 Task: Create in the project WiseTech in Backlog an issue 'Create a new online platform for online investment courses with advanced financial modeling and analysis features', assign it to team member softage.1@softage.net and change the status to IN PROGRESS.
Action: Mouse moved to (316, 362)
Screenshot: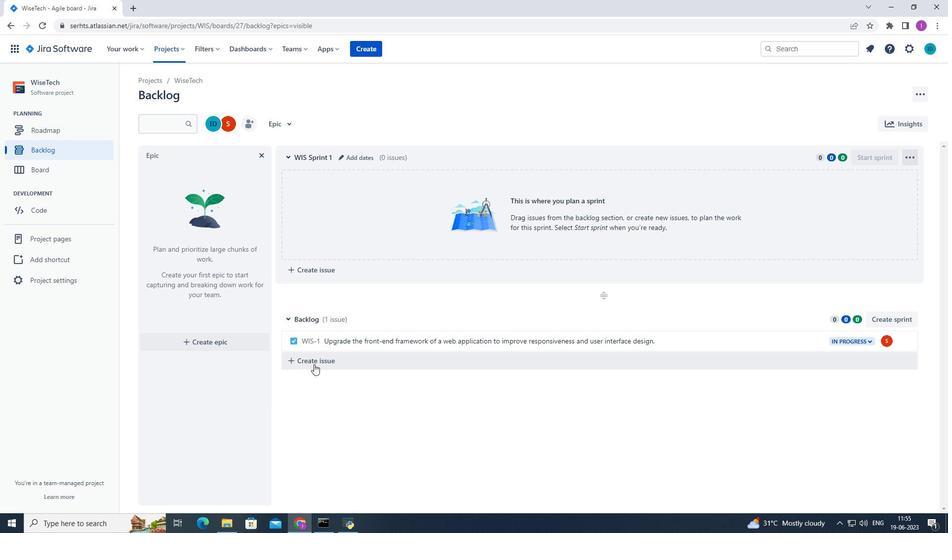 
Action: Mouse pressed left at (316, 362)
Screenshot: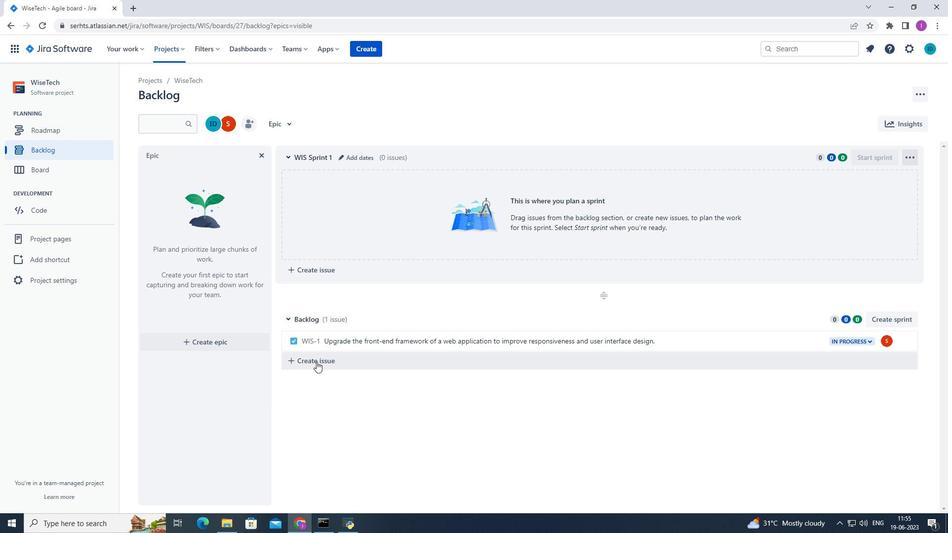 
Action: Mouse moved to (367, 374)
Screenshot: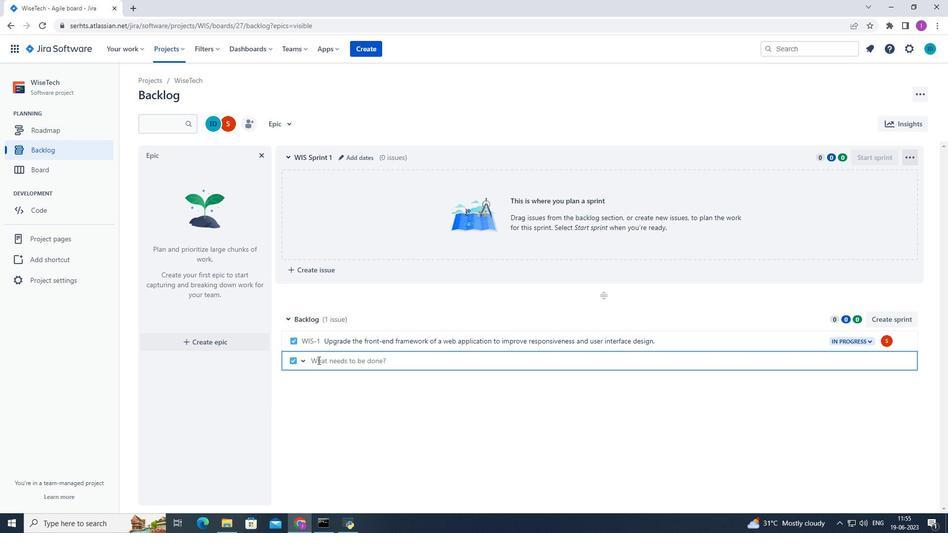 
Action: Key pressed <Key.shift>Createb<Key.backspace>e<Key.space>a<Key.space>new
Screenshot: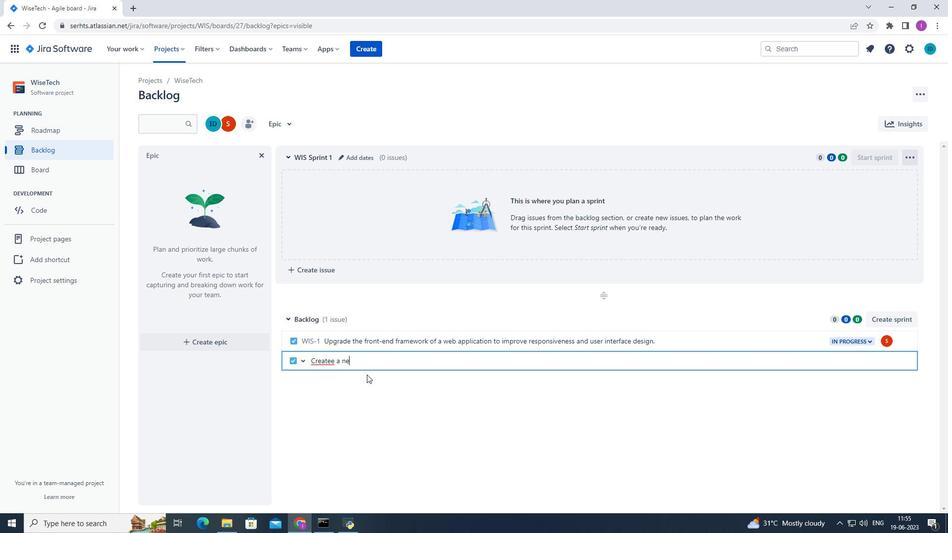 
Action: Mouse moved to (334, 362)
Screenshot: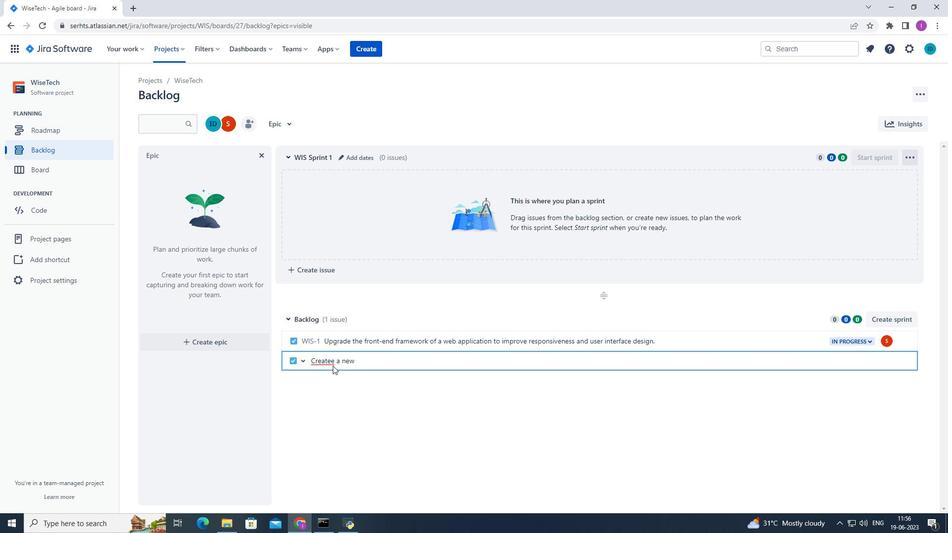 
Action: Mouse pressed left at (334, 362)
Screenshot: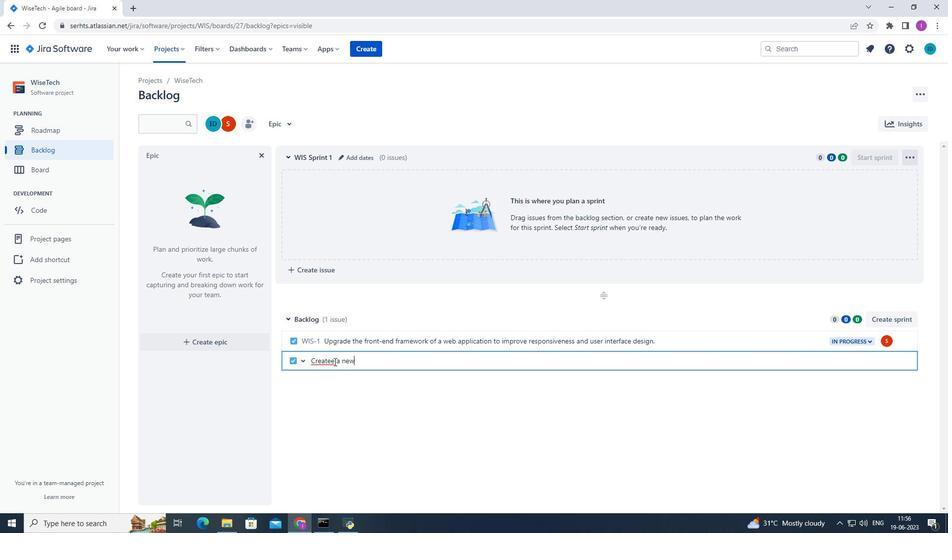 
Action: Key pressed <Key.backspace>
Screenshot: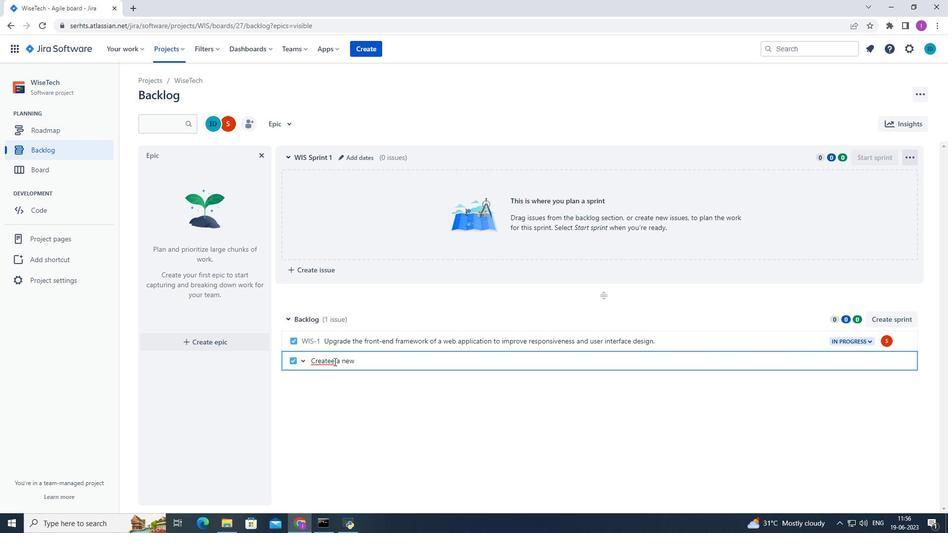 
Action: Mouse moved to (353, 357)
Screenshot: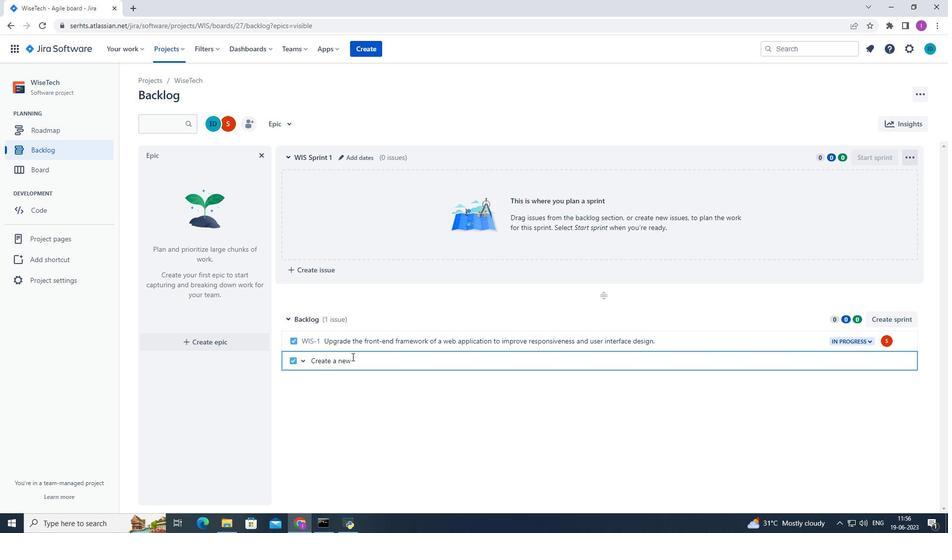 
Action: Mouse pressed left at (353, 357)
Screenshot: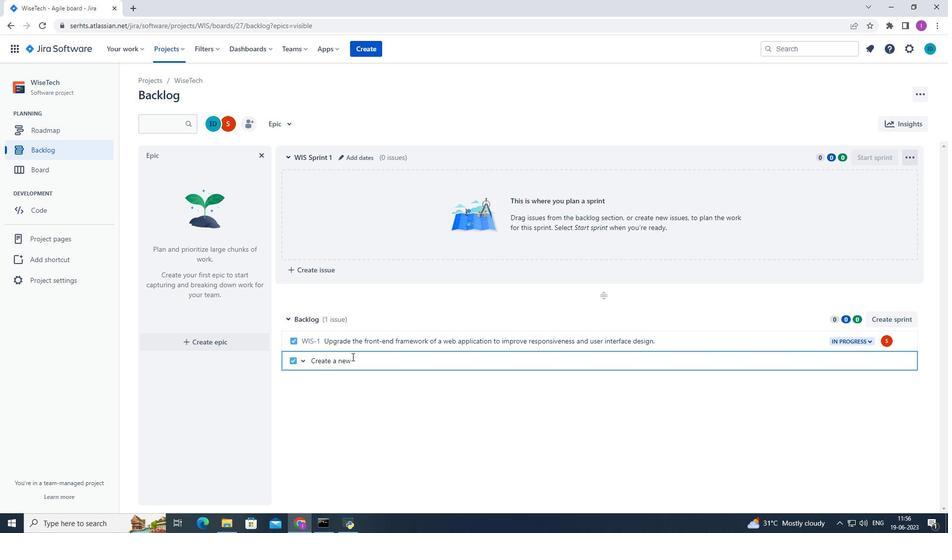 
Action: Mouse moved to (353, 357)
Screenshot: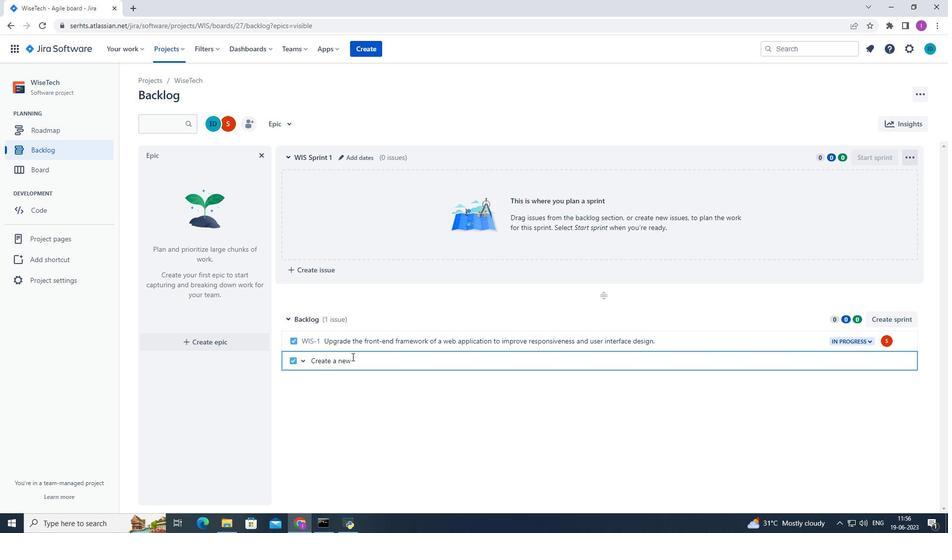 
Action: Key pressed <Key.space>onlineplatfrm<Key.space>for<Key.space>om<Key.backspace>nline<Key.space>
Screenshot: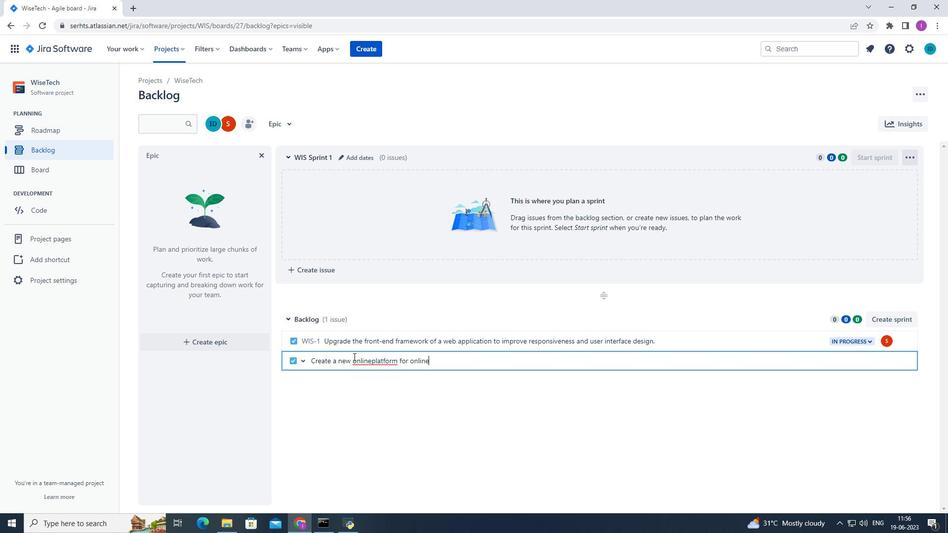 
Action: Mouse moved to (370, 361)
Screenshot: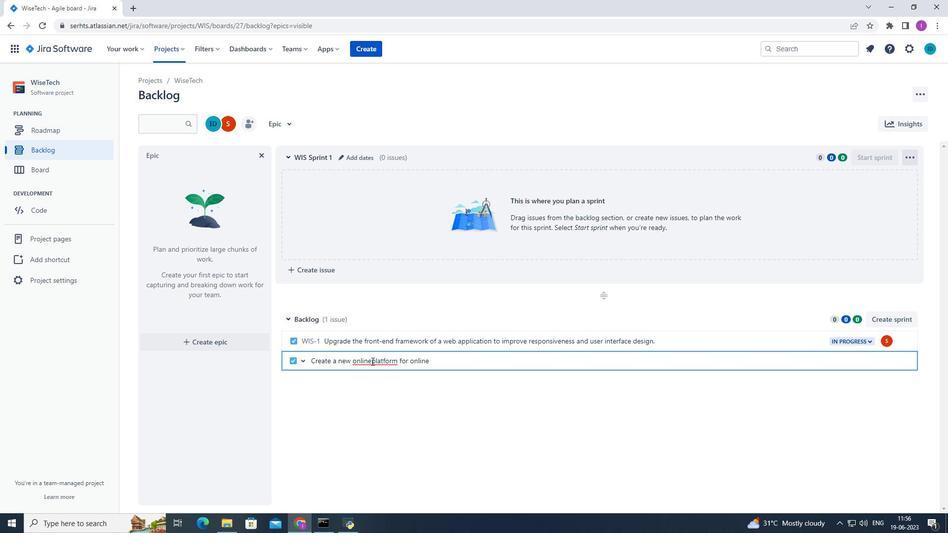 
Action: Mouse pressed left at (370, 361)
Screenshot: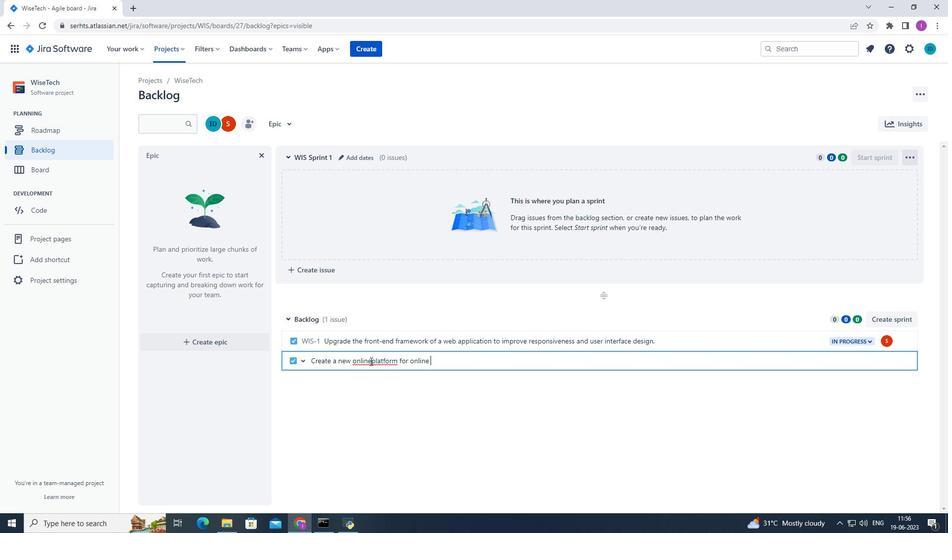 
Action: Mouse moved to (402, 357)
Screenshot: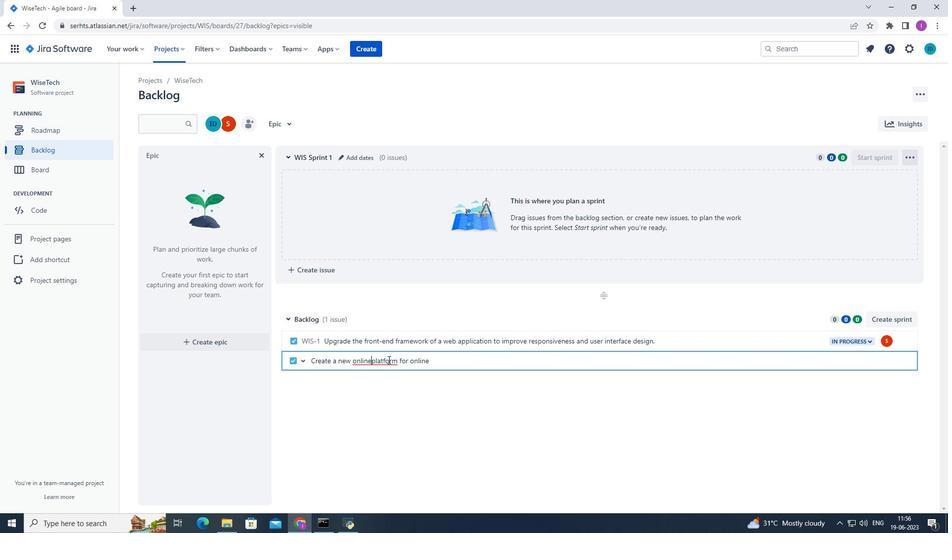 
Action: Key pressed <Key.space>
Screenshot: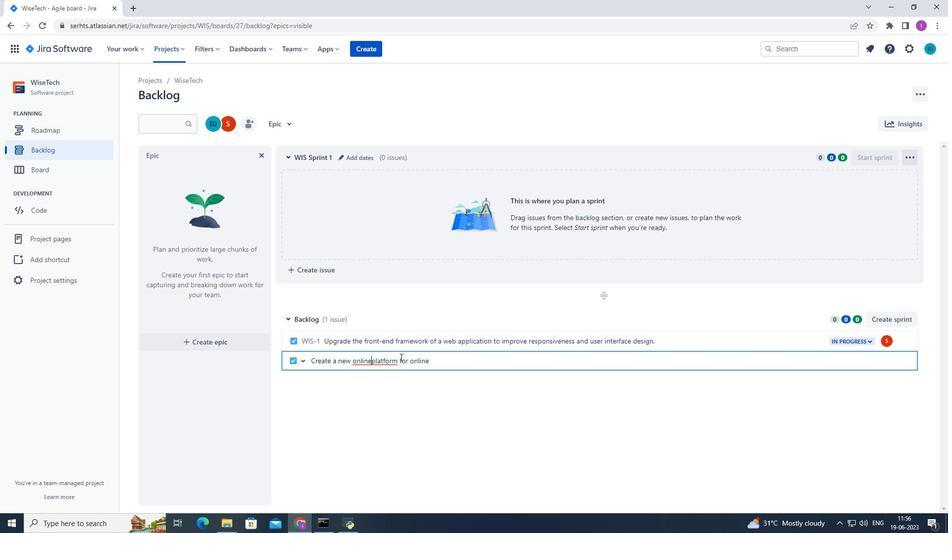 
Action: Mouse moved to (439, 362)
Screenshot: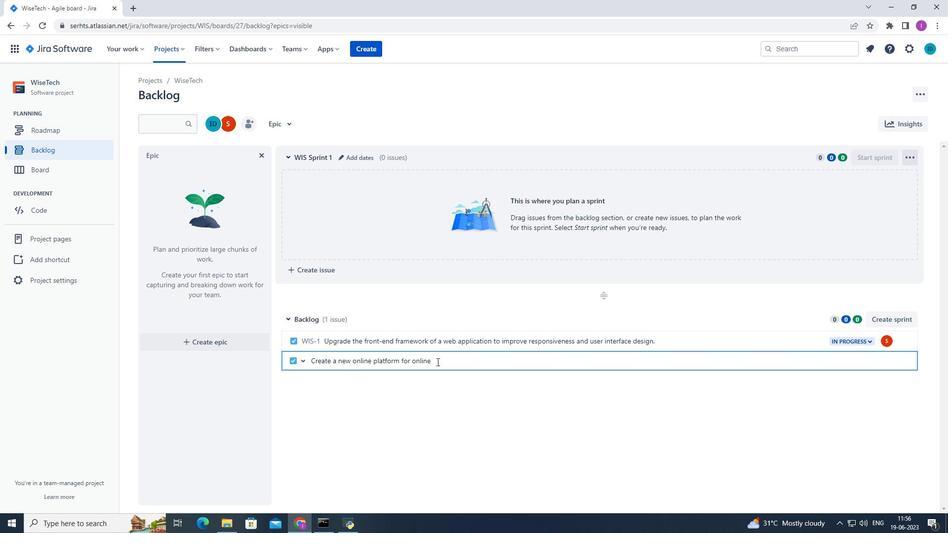 
Action: Mouse pressed left at (439, 362)
Screenshot: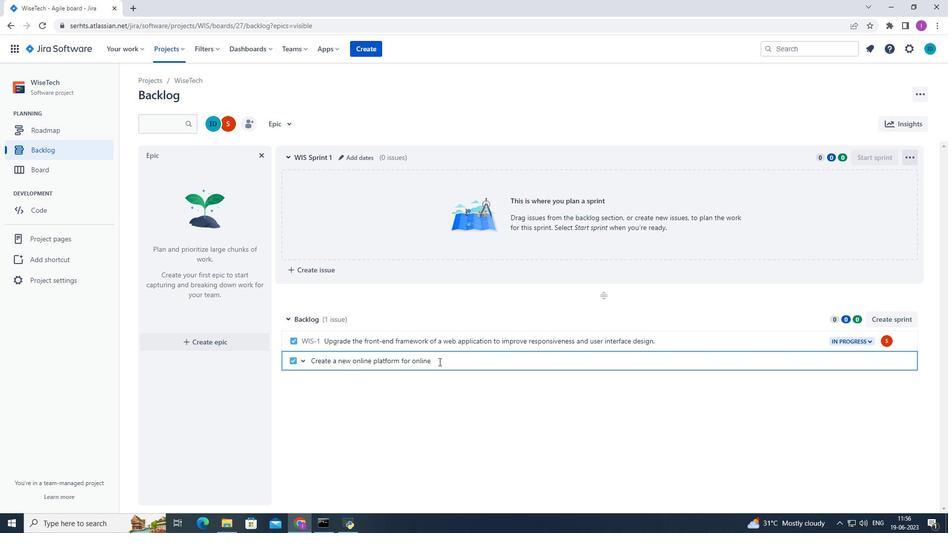 
Action: Mouse moved to (459, 348)
Screenshot: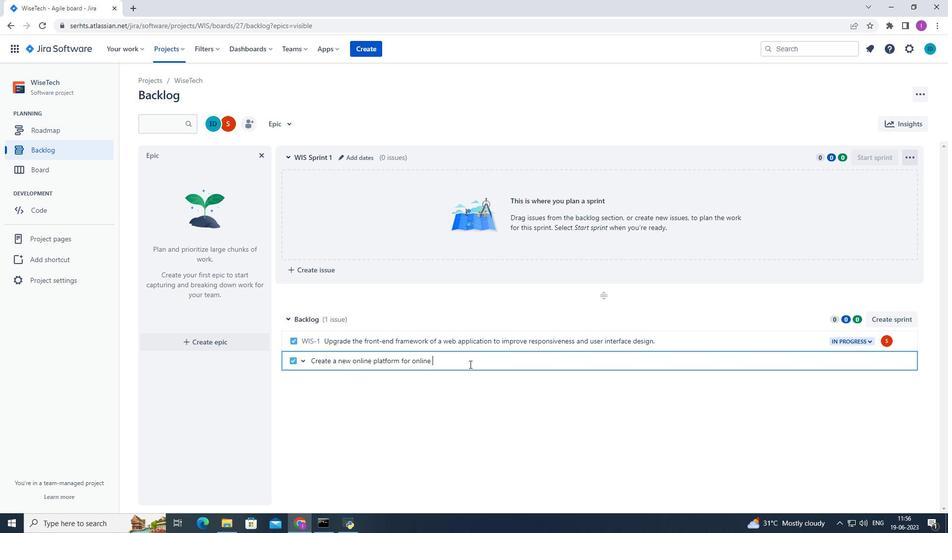 
Action: Key pressed <Key.space>investmnt
Screenshot: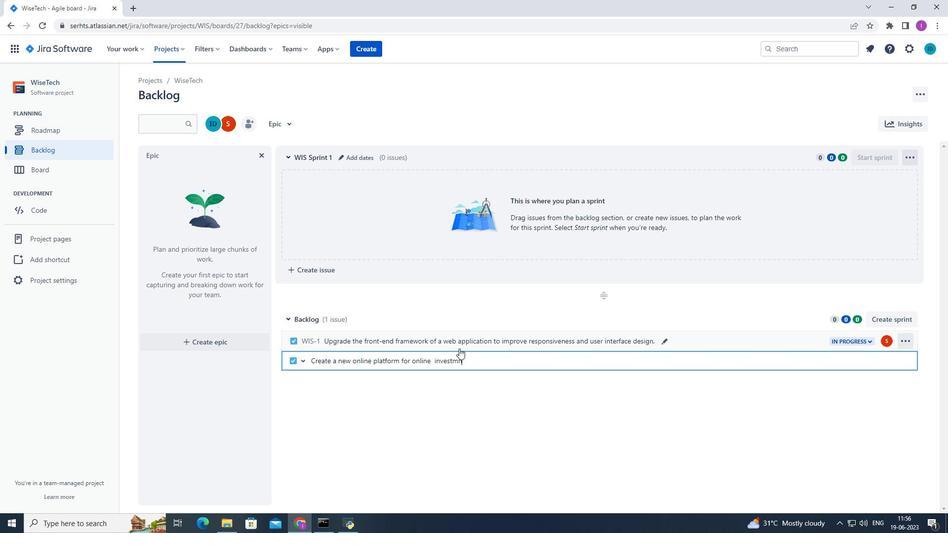 
Action: Mouse moved to (457, 363)
Screenshot: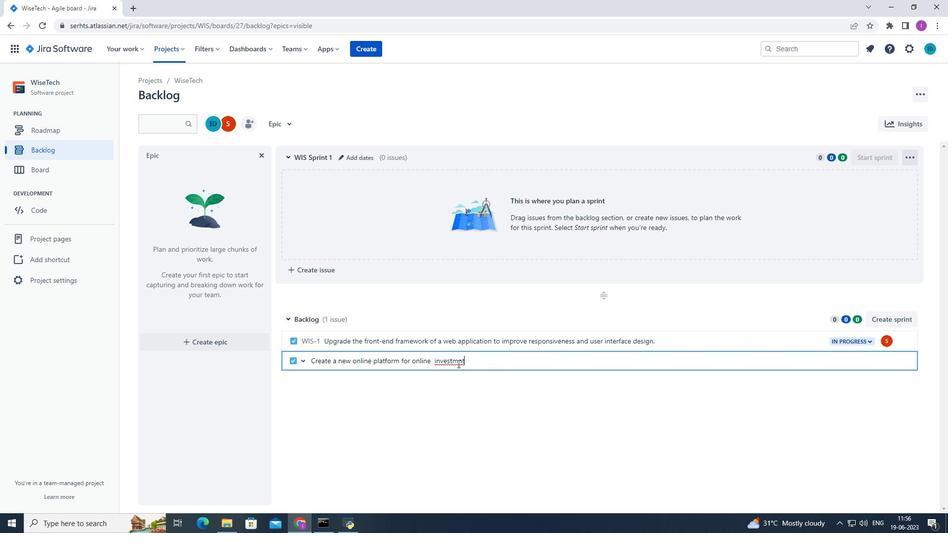 
Action: Mouse pressed left at (457, 363)
Screenshot: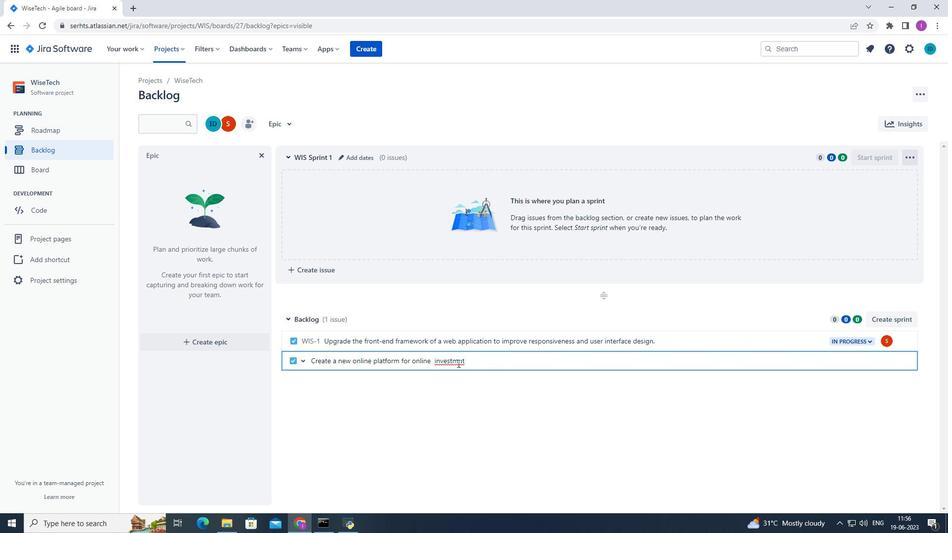 
Action: Mouse moved to (458, 361)
Screenshot: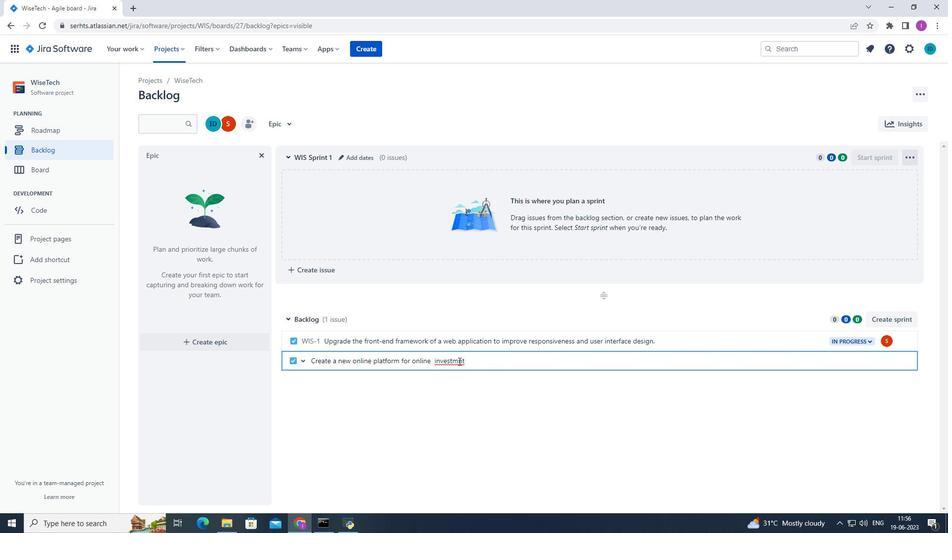 
Action: Key pressed e
Screenshot: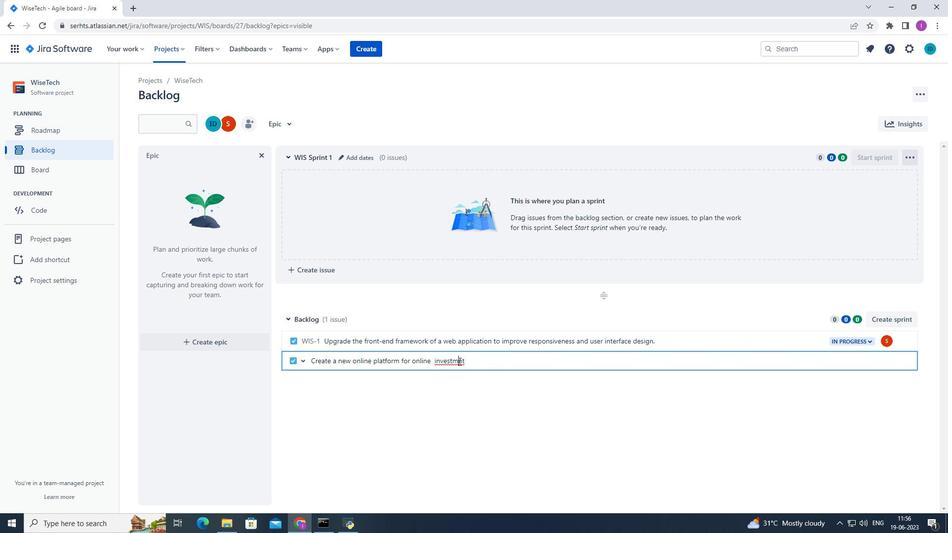 
Action: Mouse moved to (492, 365)
Screenshot: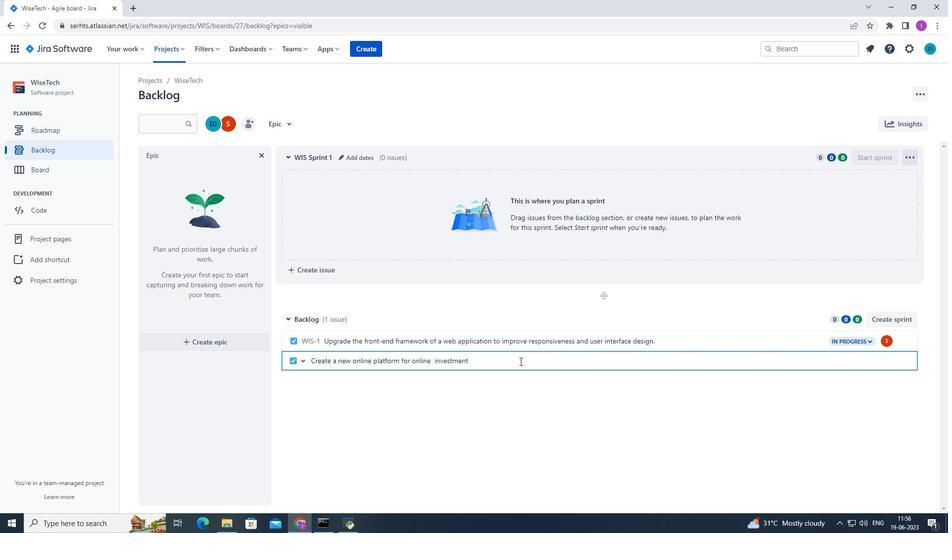
Action: Mouse pressed left at (492, 365)
Screenshot: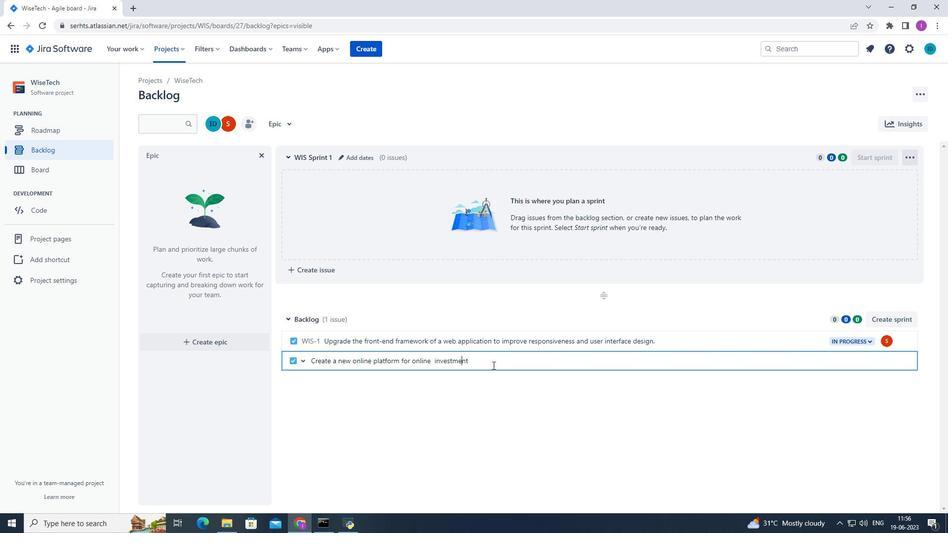 
Action: Key pressed <Key.space>courses<Key.space>with<Key.space>advancews<Key.backspace><Key.backspace>d<Key.space>financl<Key.backspace>al<Key.space>modeling<Key.space>and<Key.space>analysis<Key.space>features.<Key.enter>
Screenshot: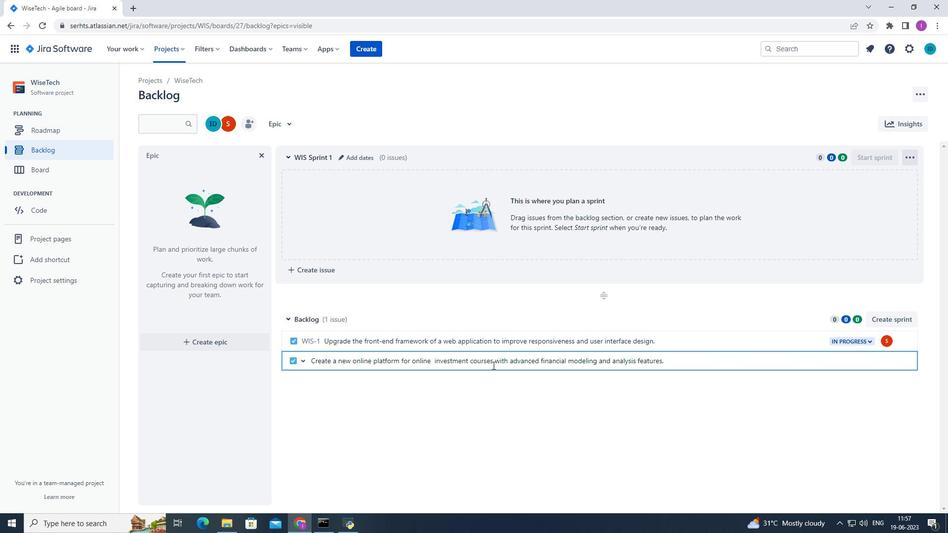 
Action: Mouse moved to (886, 362)
Screenshot: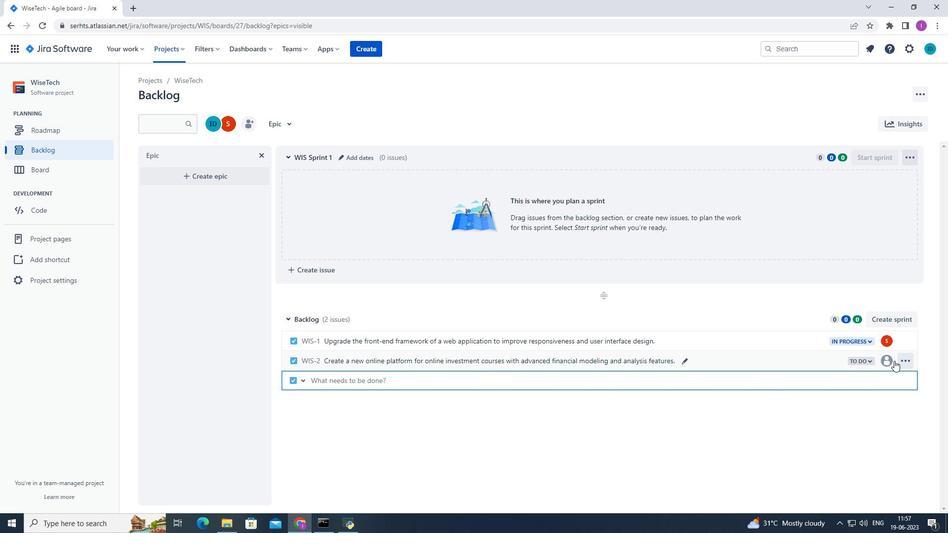 
Action: Mouse pressed left at (886, 362)
Screenshot: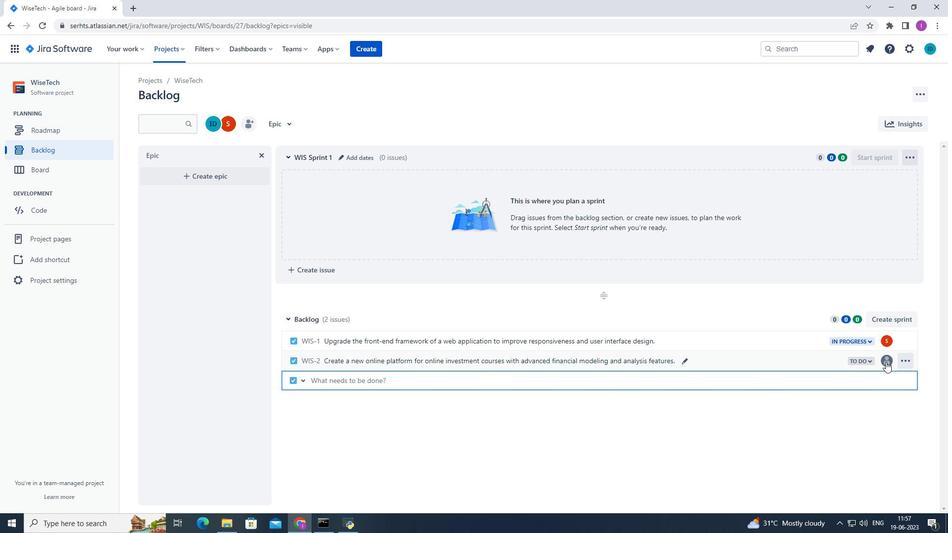
Action: Mouse moved to (795, 461)
Screenshot: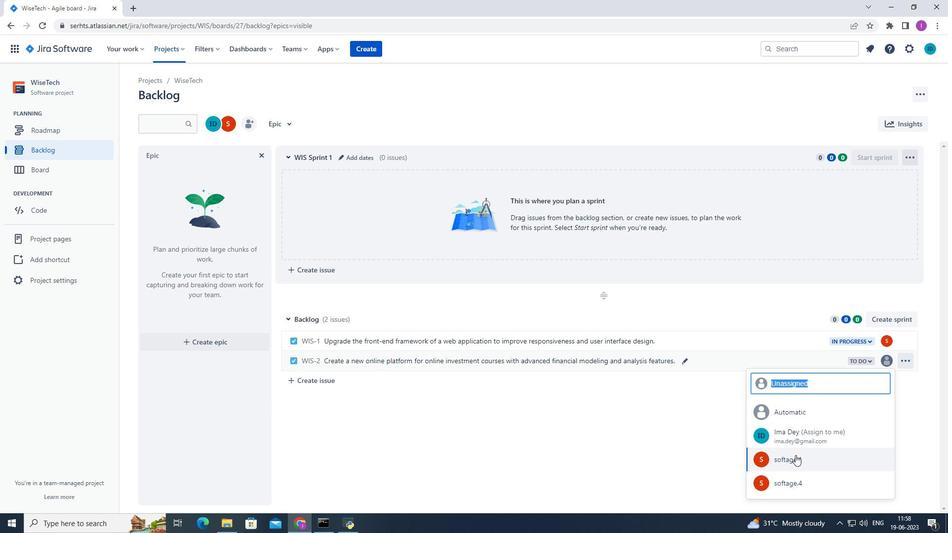 
Action: Mouse pressed left at (795, 461)
Screenshot: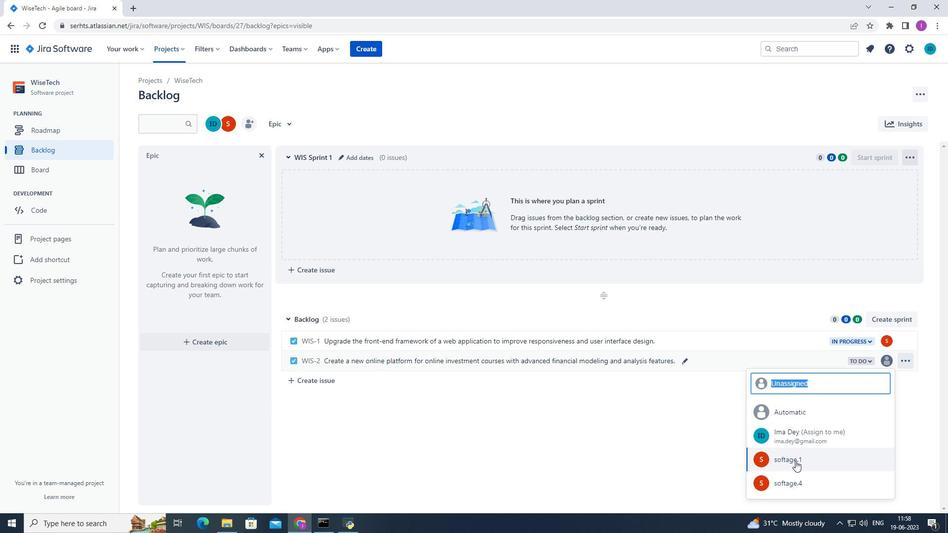 
Action: Mouse moved to (872, 361)
Screenshot: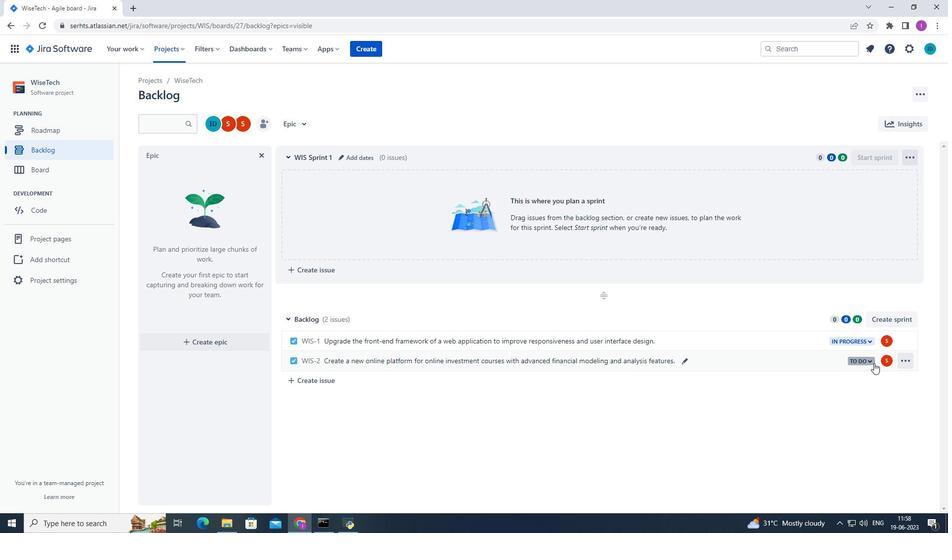 
Action: Mouse pressed left at (872, 361)
Screenshot: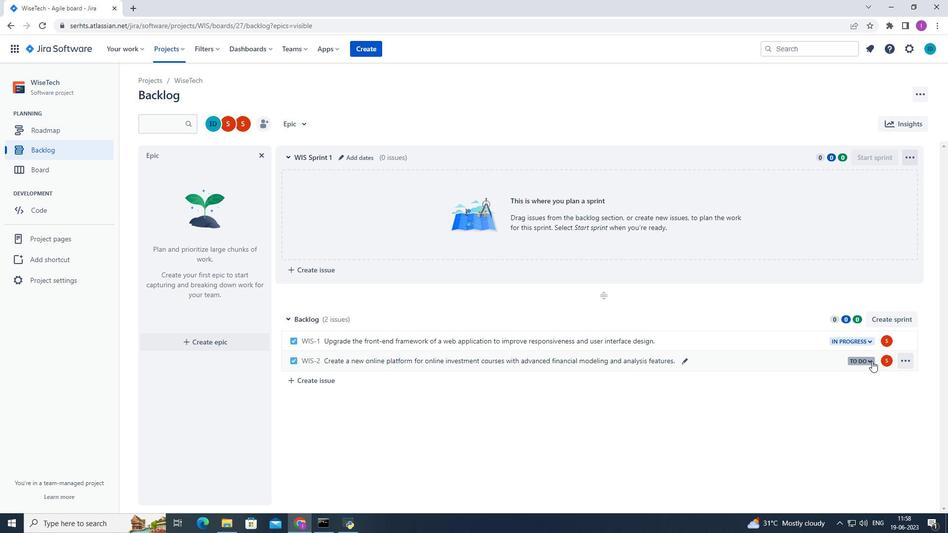 
Action: Mouse moved to (794, 377)
Screenshot: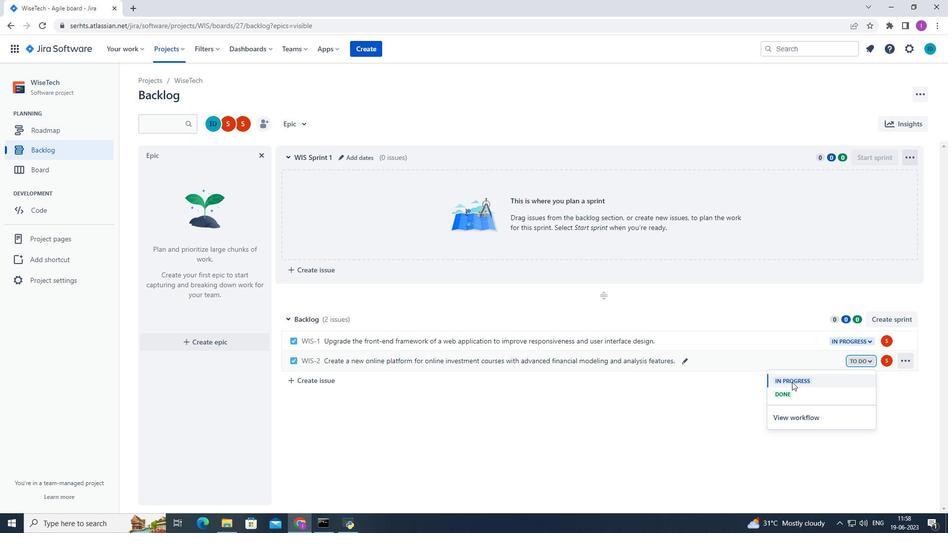 
Action: Mouse pressed left at (794, 377)
Screenshot: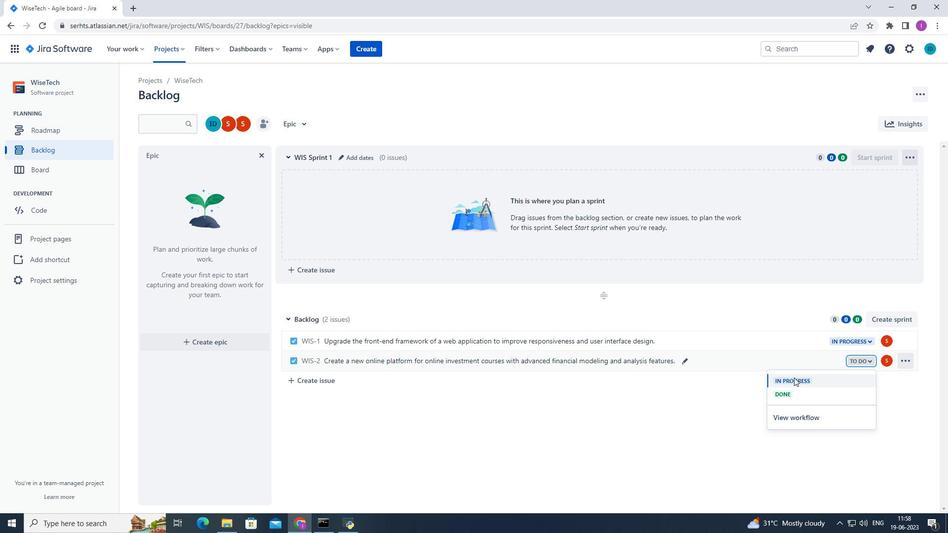 
Action: Mouse moved to (609, 497)
Screenshot: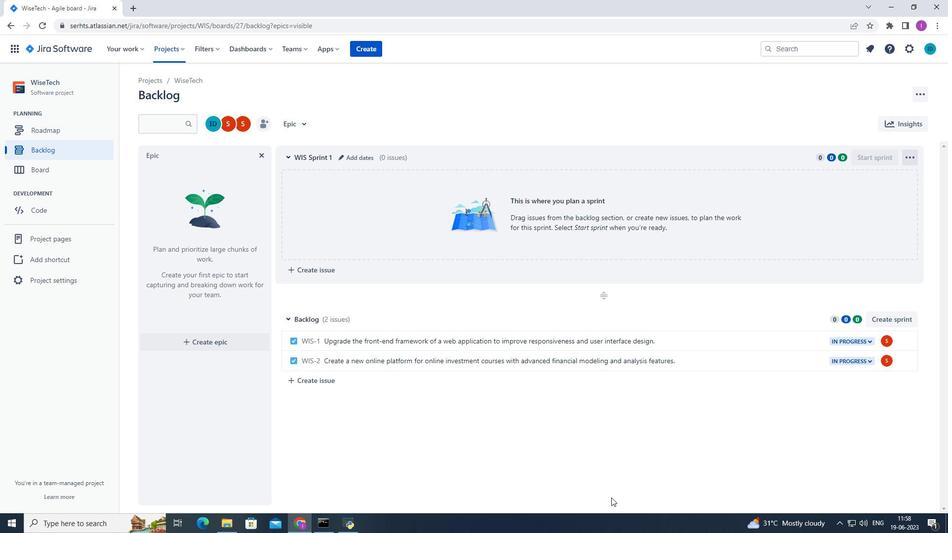 
